 Task: Add Sunfood Superfoods Organic Simple Nutrition Red Blend Superfood to the cart.
Action: Mouse pressed left at (20, 93)
Screenshot: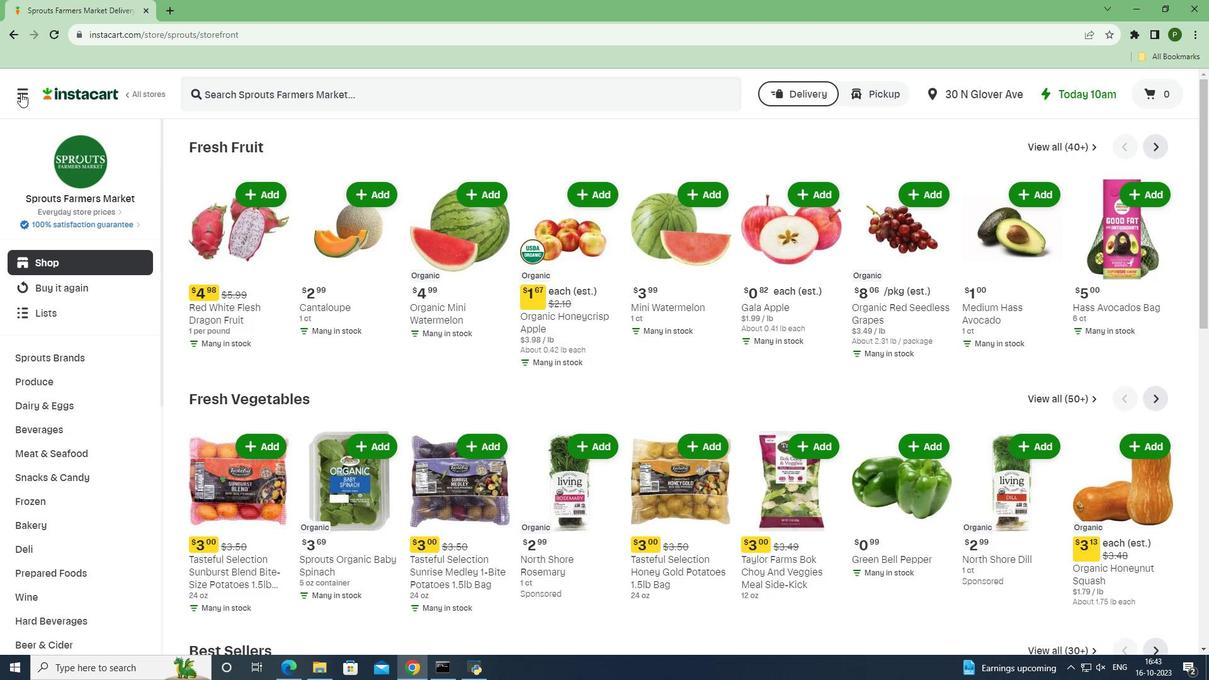 
Action: Mouse moved to (35, 340)
Screenshot: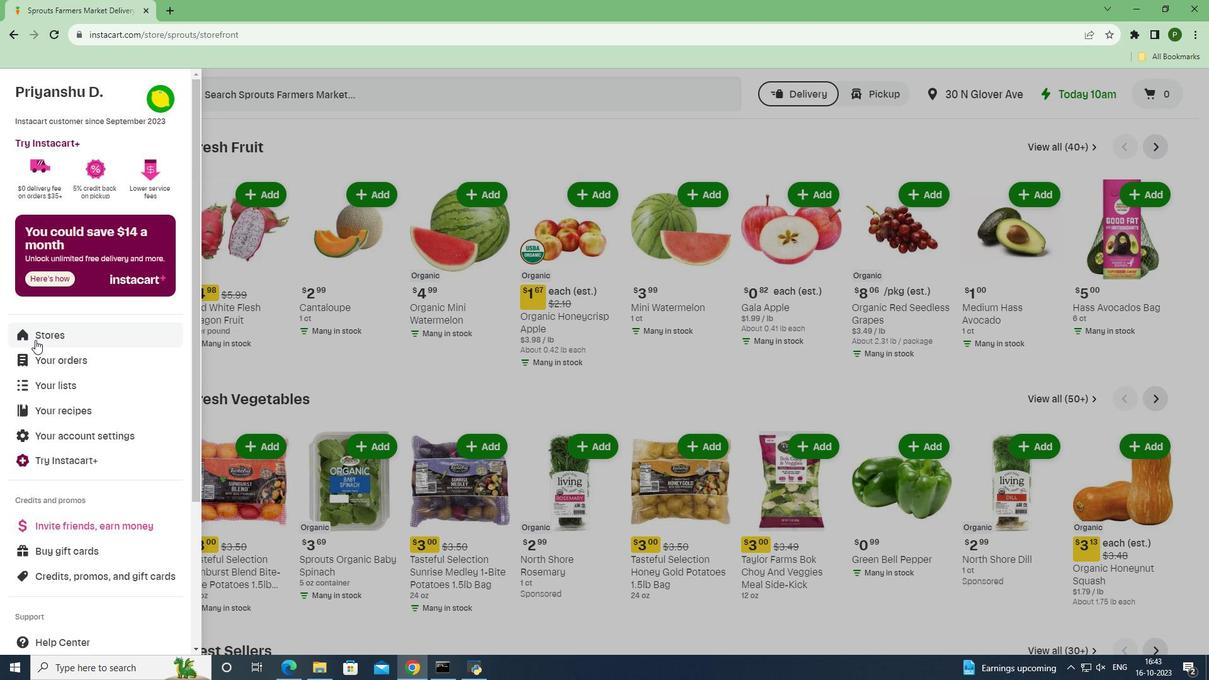 
Action: Mouse pressed left at (35, 340)
Screenshot: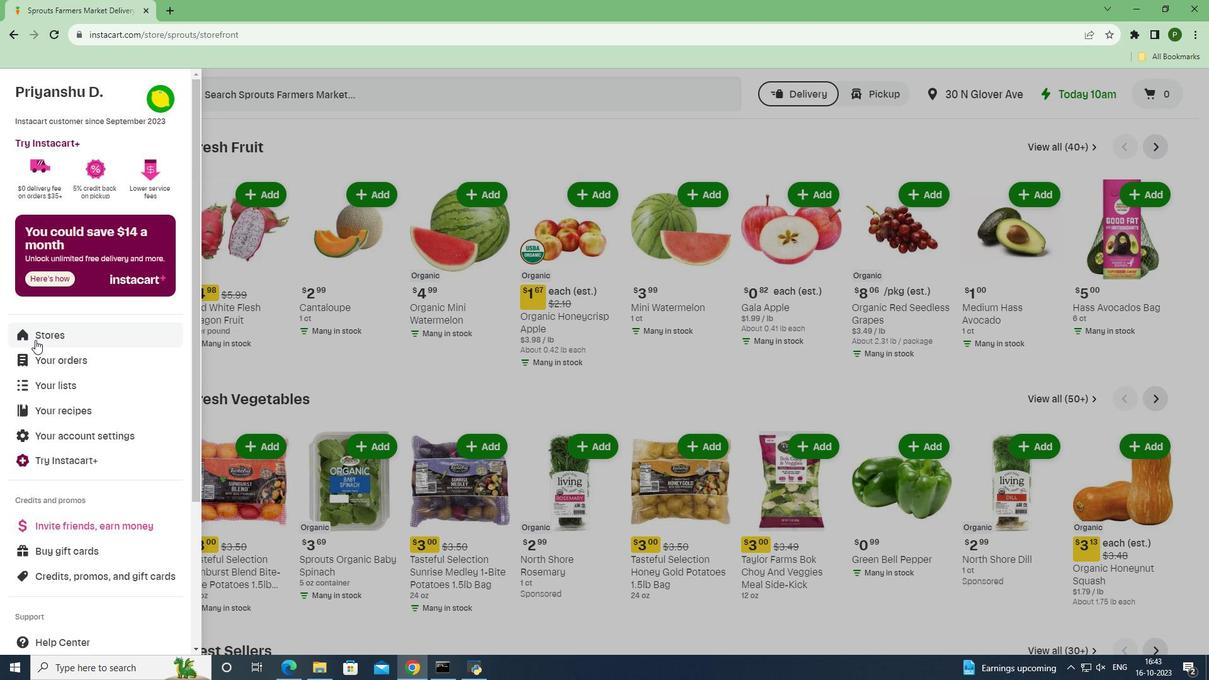 
Action: Mouse moved to (278, 154)
Screenshot: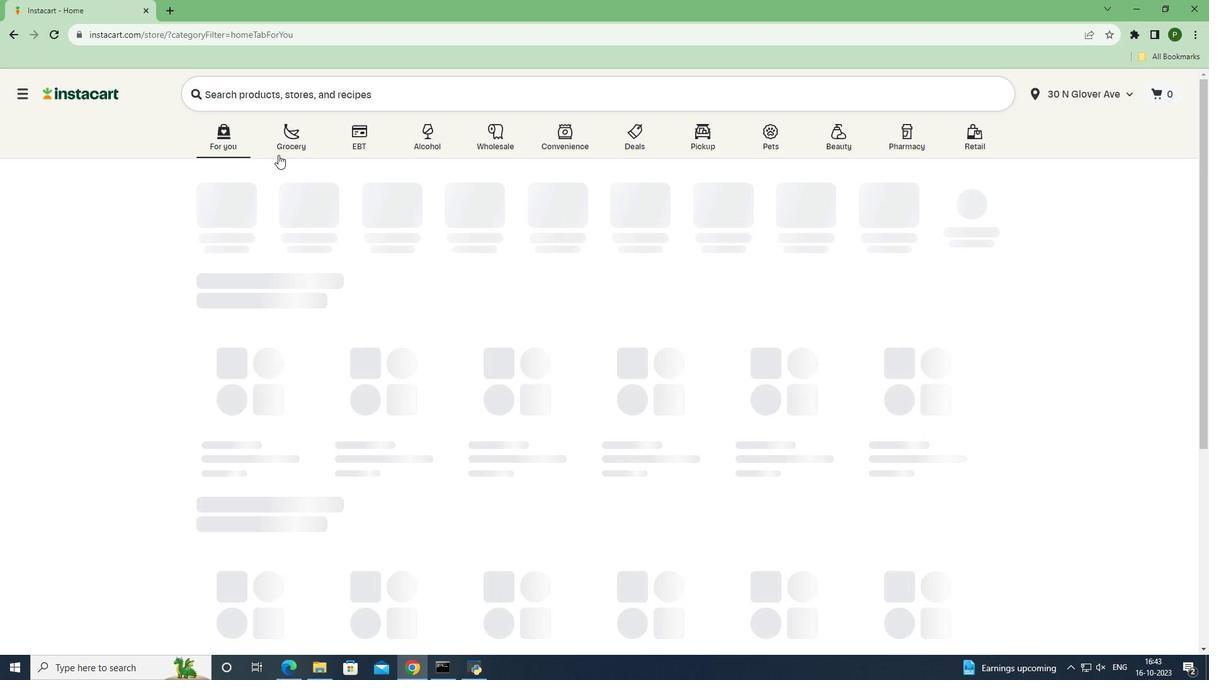 
Action: Mouse pressed left at (278, 154)
Screenshot: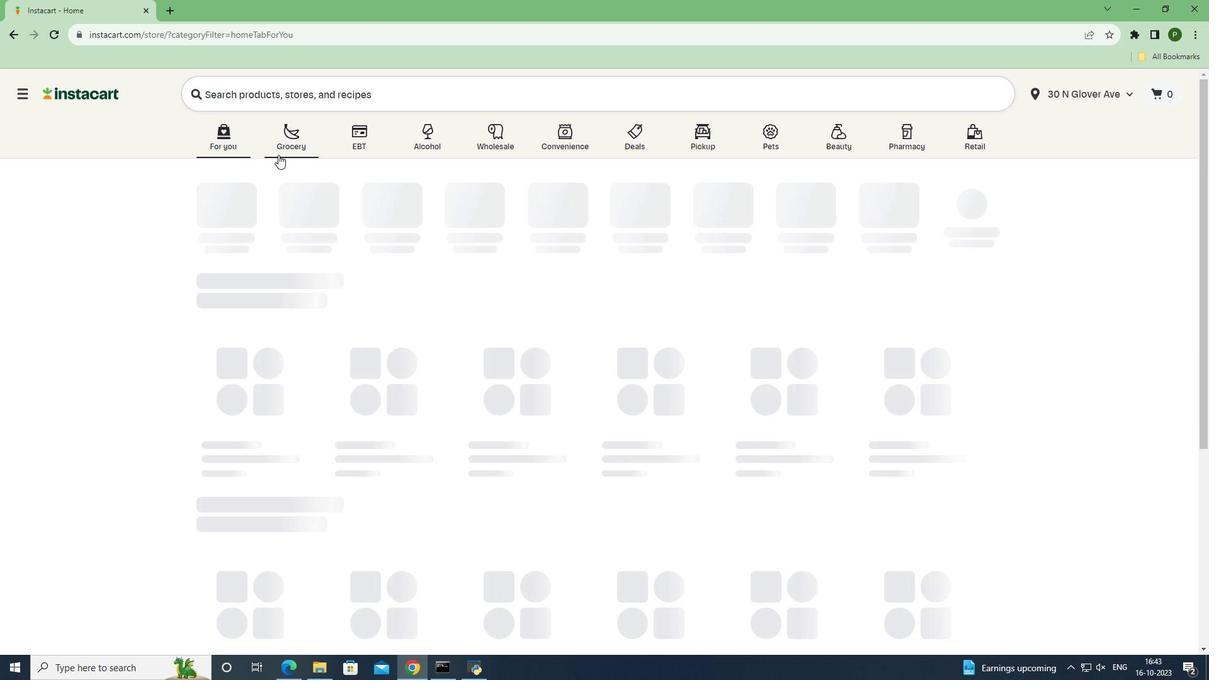 
Action: Mouse moved to (775, 300)
Screenshot: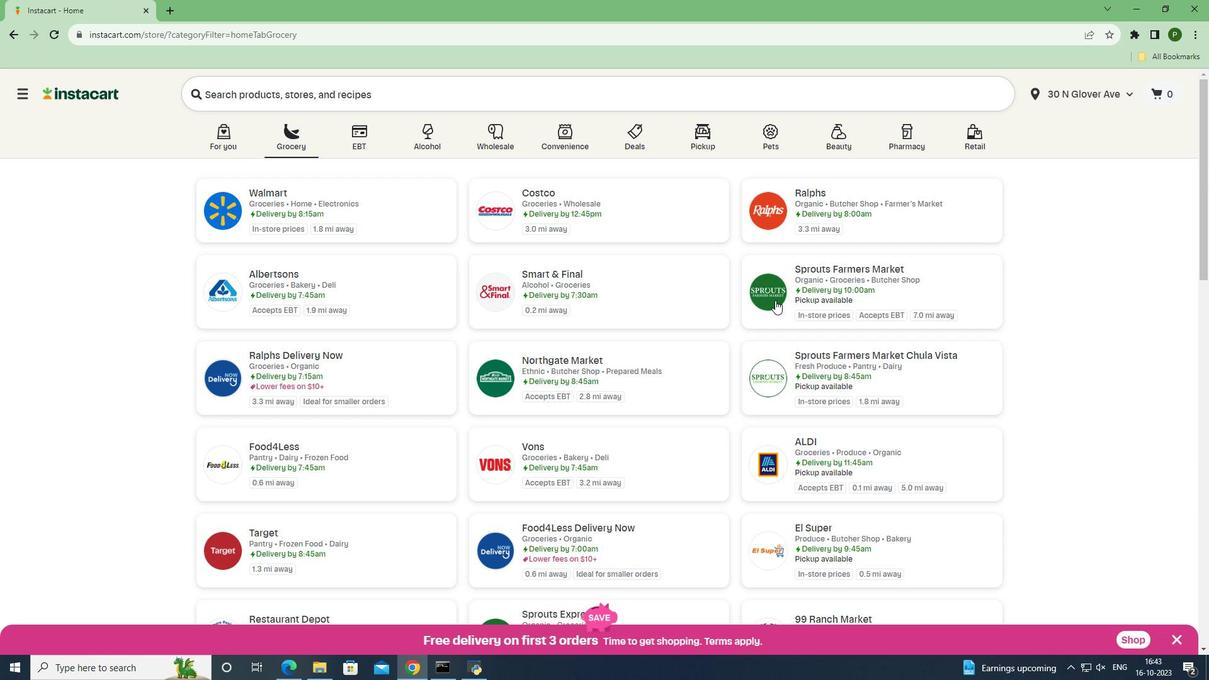 
Action: Mouse pressed left at (775, 300)
Screenshot: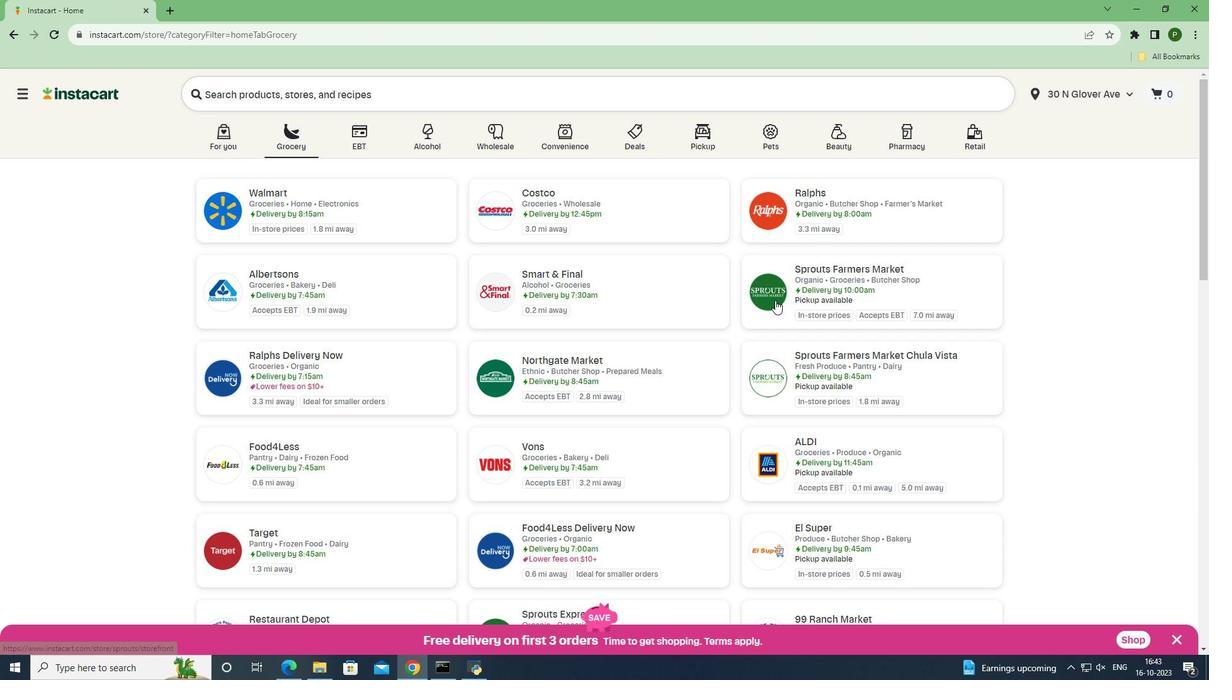 
Action: Mouse moved to (37, 430)
Screenshot: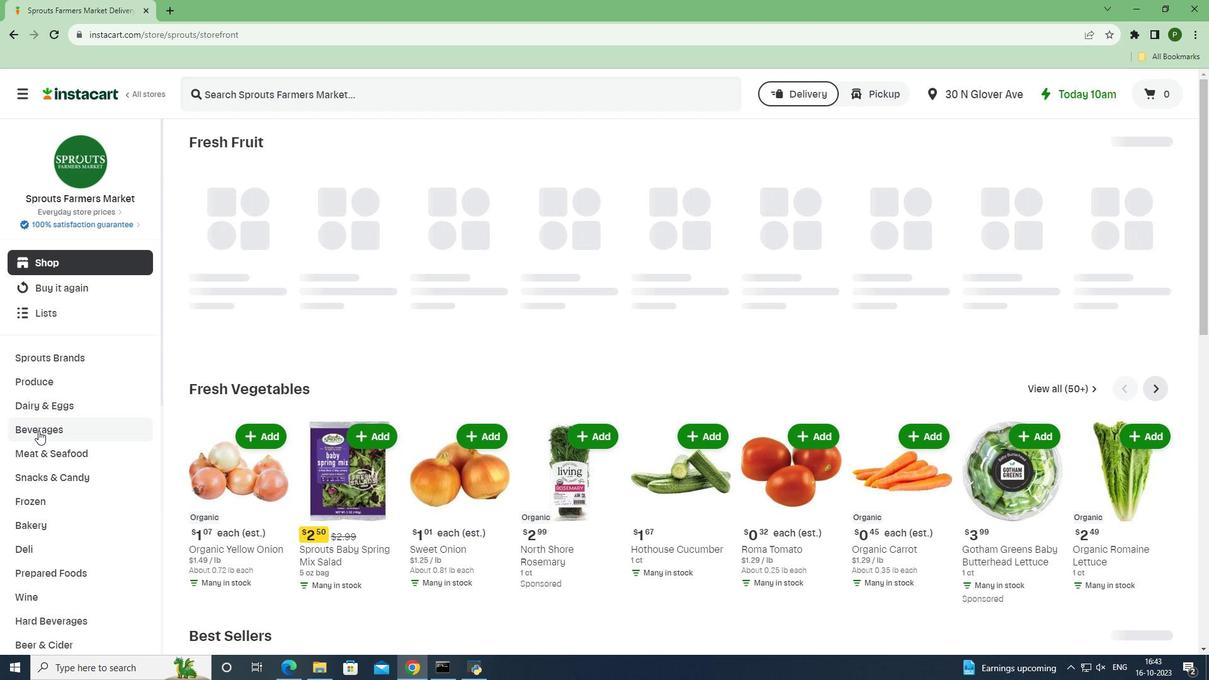 
Action: Mouse pressed left at (37, 430)
Screenshot: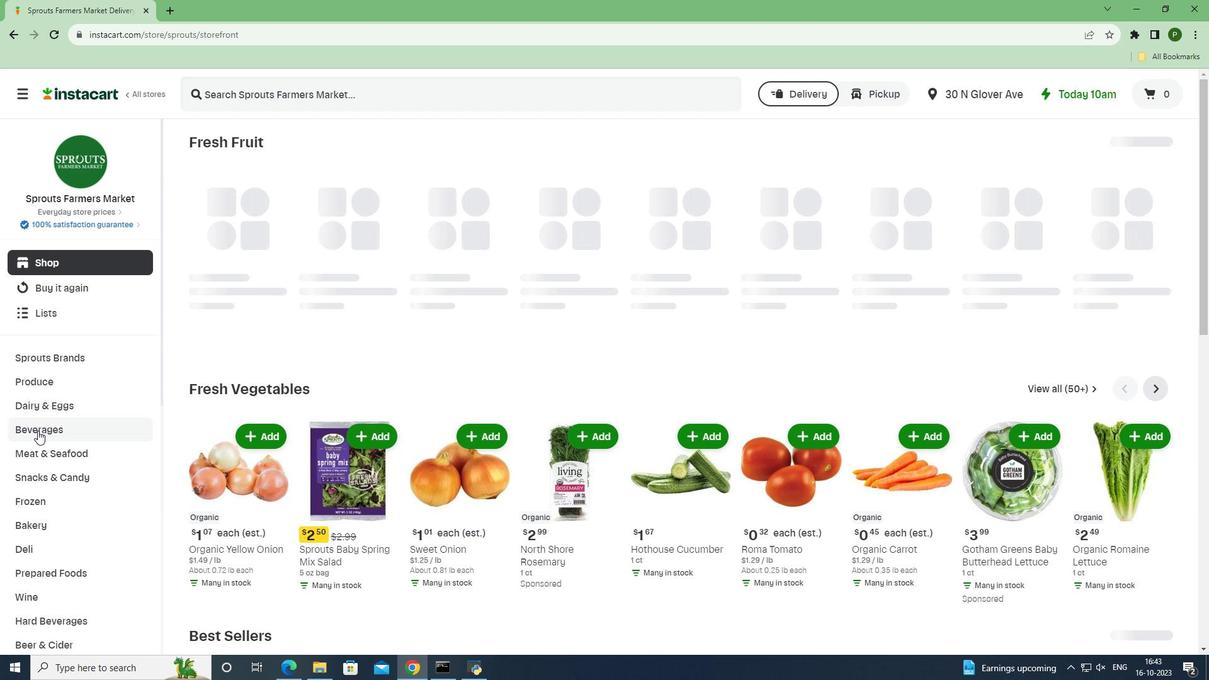 
Action: Mouse moved to (1133, 172)
Screenshot: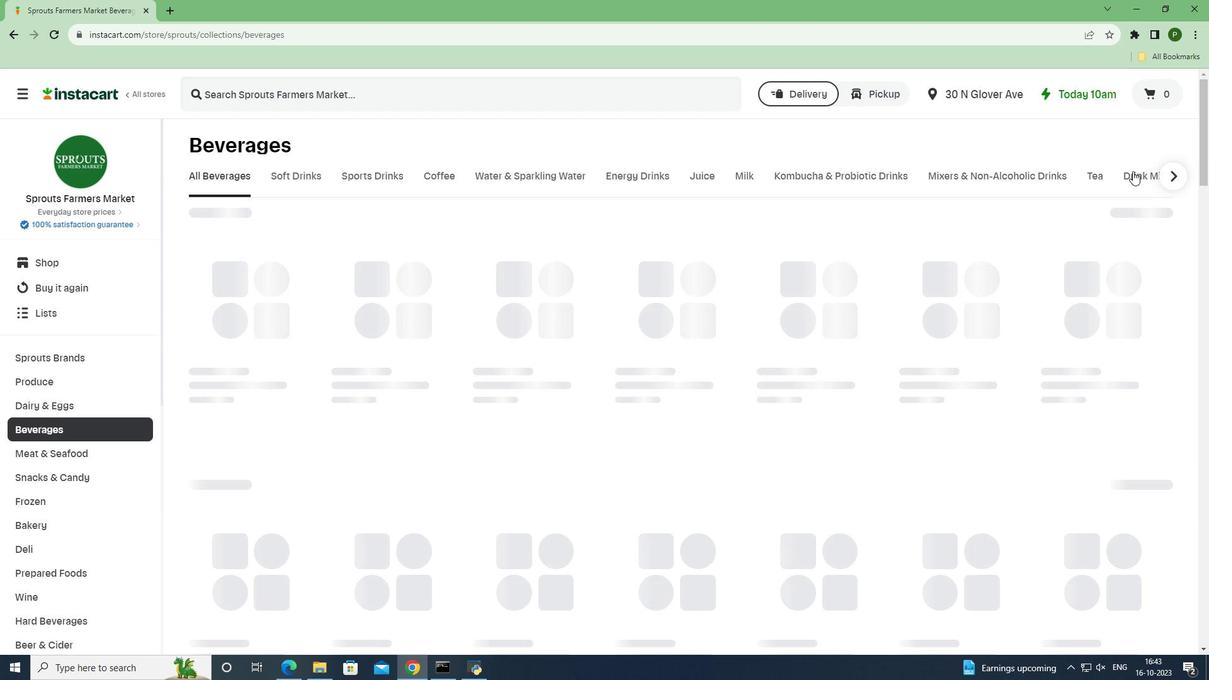 
Action: Mouse pressed left at (1133, 172)
Screenshot: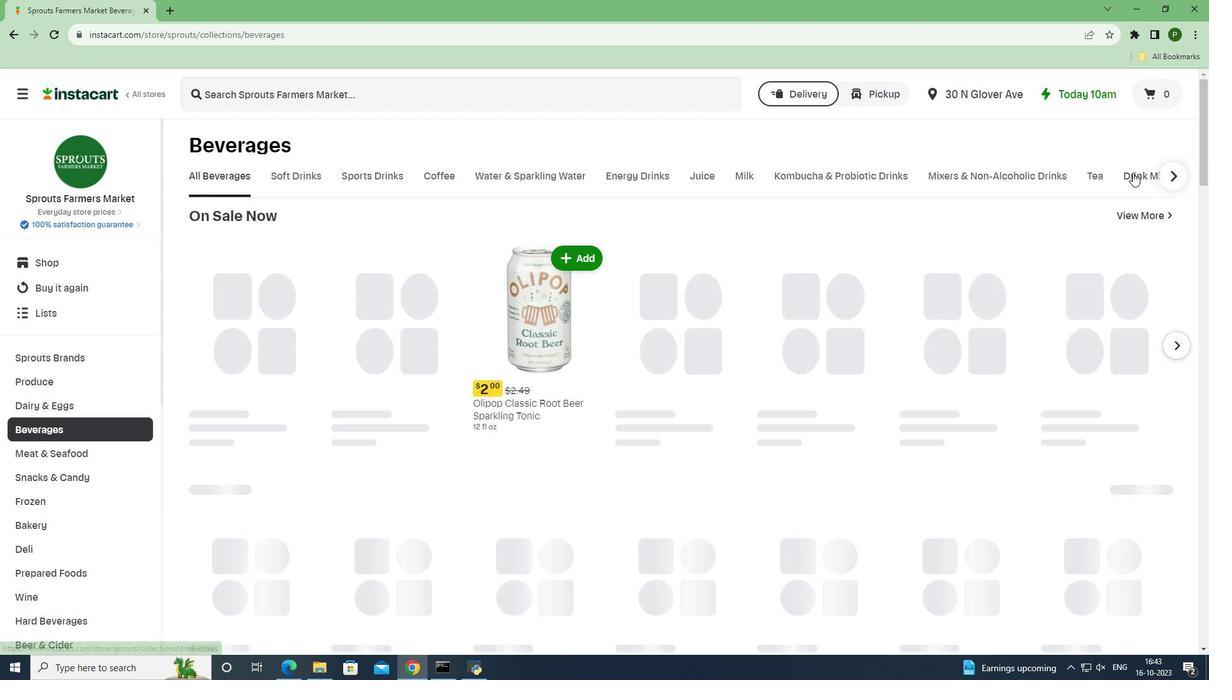 
Action: Mouse moved to (301, 232)
Screenshot: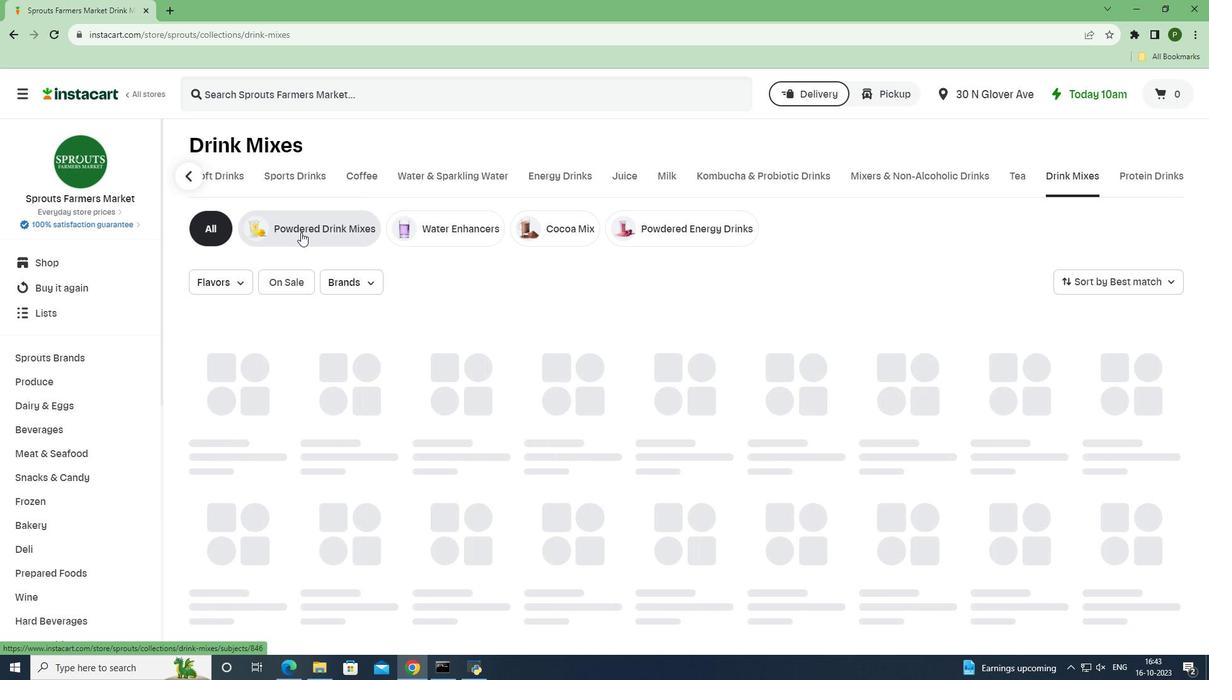 
Action: Mouse pressed left at (301, 232)
Screenshot: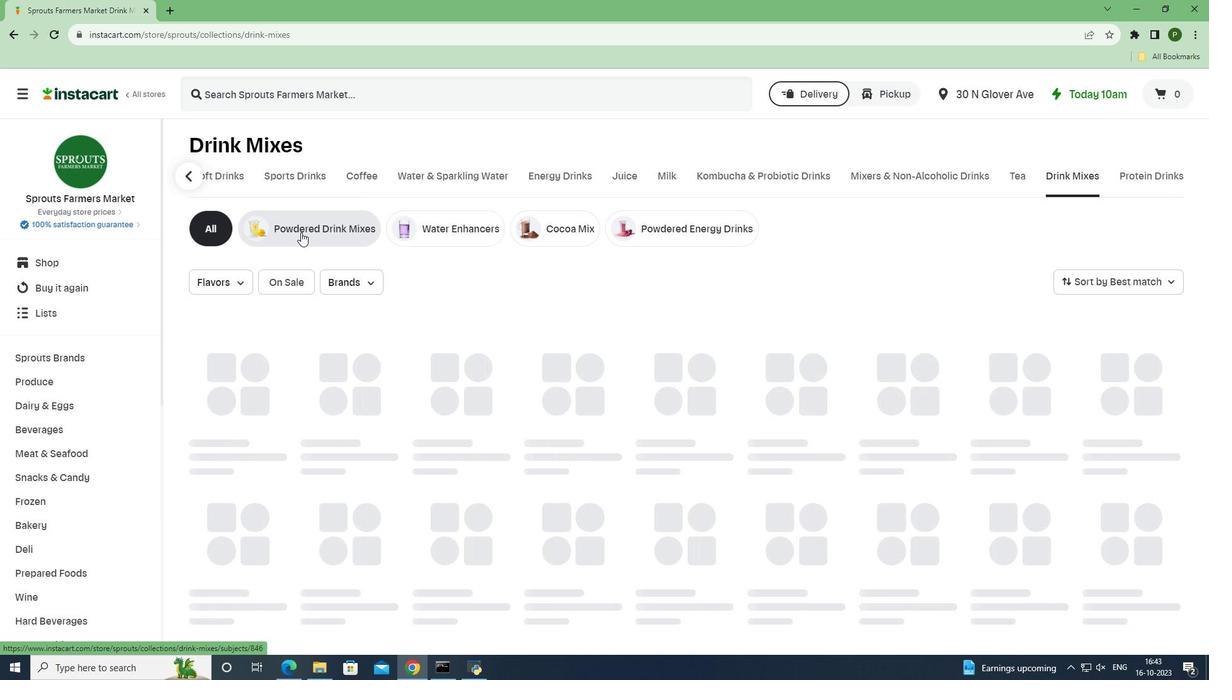 
Action: Mouse moved to (299, 89)
Screenshot: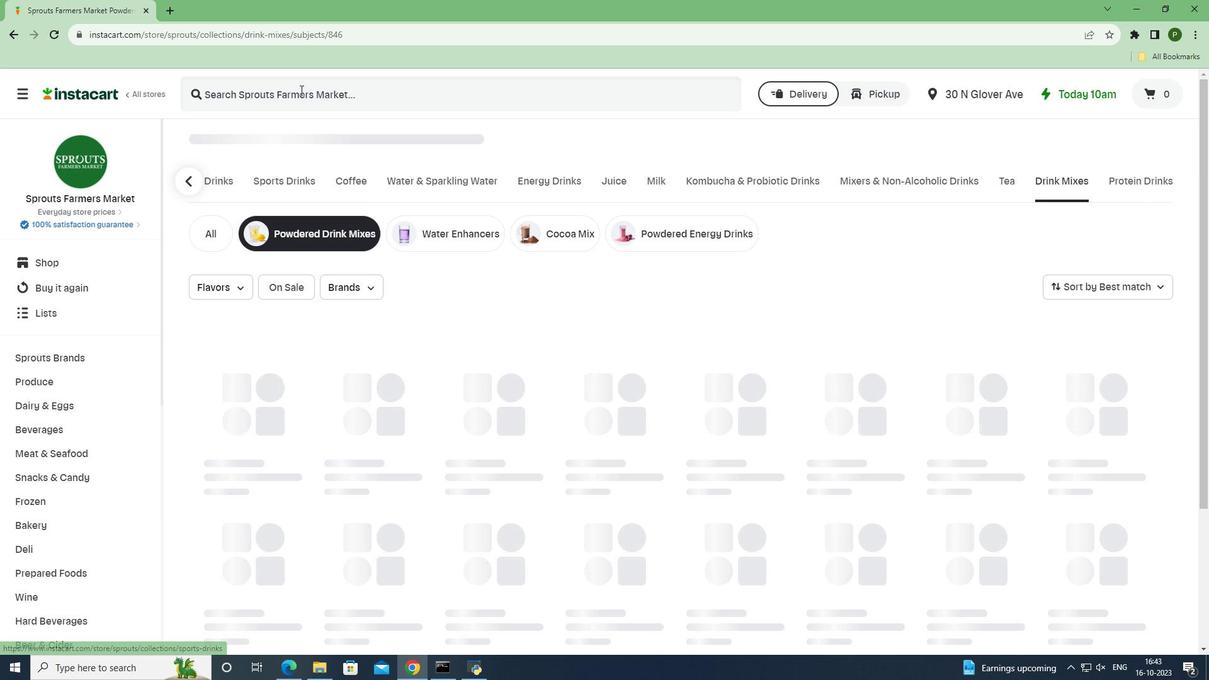 
Action: Mouse pressed left at (299, 89)
Screenshot: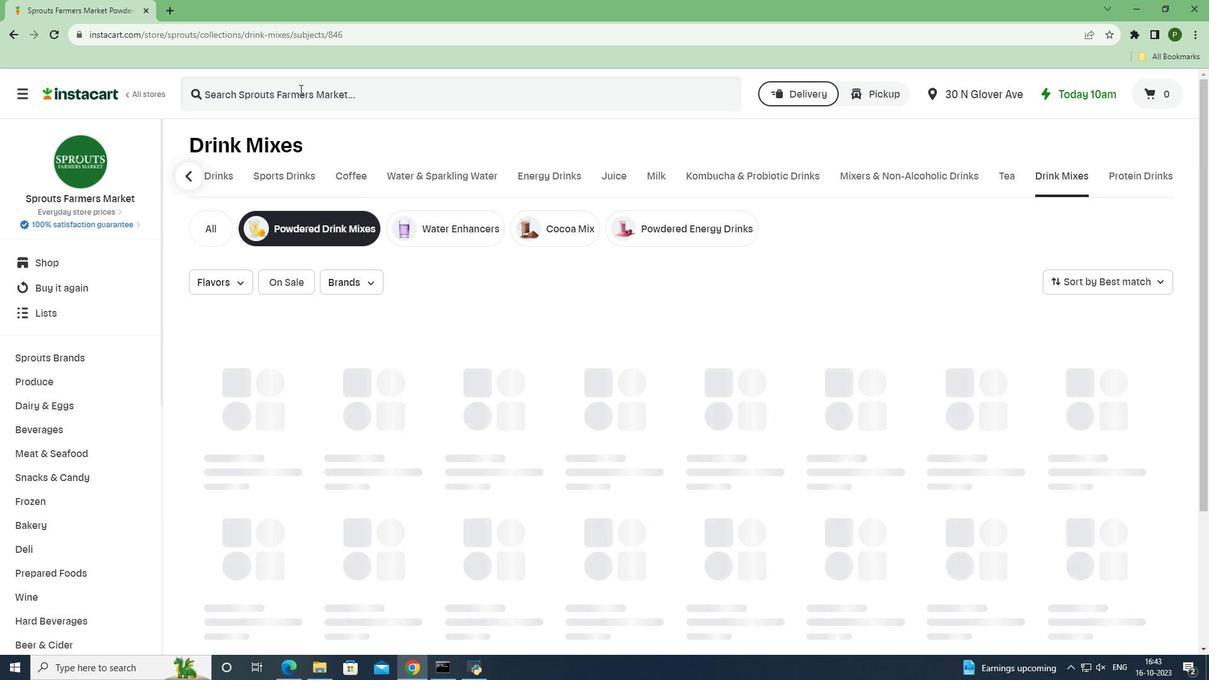 
Action: Key pressed <Key.caps_lock>S<Key.caps_lock>unfood<Key.space><Key.caps_lock>S<Key.caps_lock>uperfoods<Key.space><Key.caps_lock>O<Key.caps_lock>rganic<Key.space><Key.caps_lock>S<Key.caps_lock>imple<Key.space><Key.caps_lock>N<Key.caps_lock>utrition<Key.space><Key.caps_lock>R<Key.caps_lock>ed<Key.space><Key.caps_lock>B<Key.caps_lock>lend<Key.space><Key.caps_lock>S<Key.caps_lock>uperfood<Key.space><Key.enter>
Screenshot: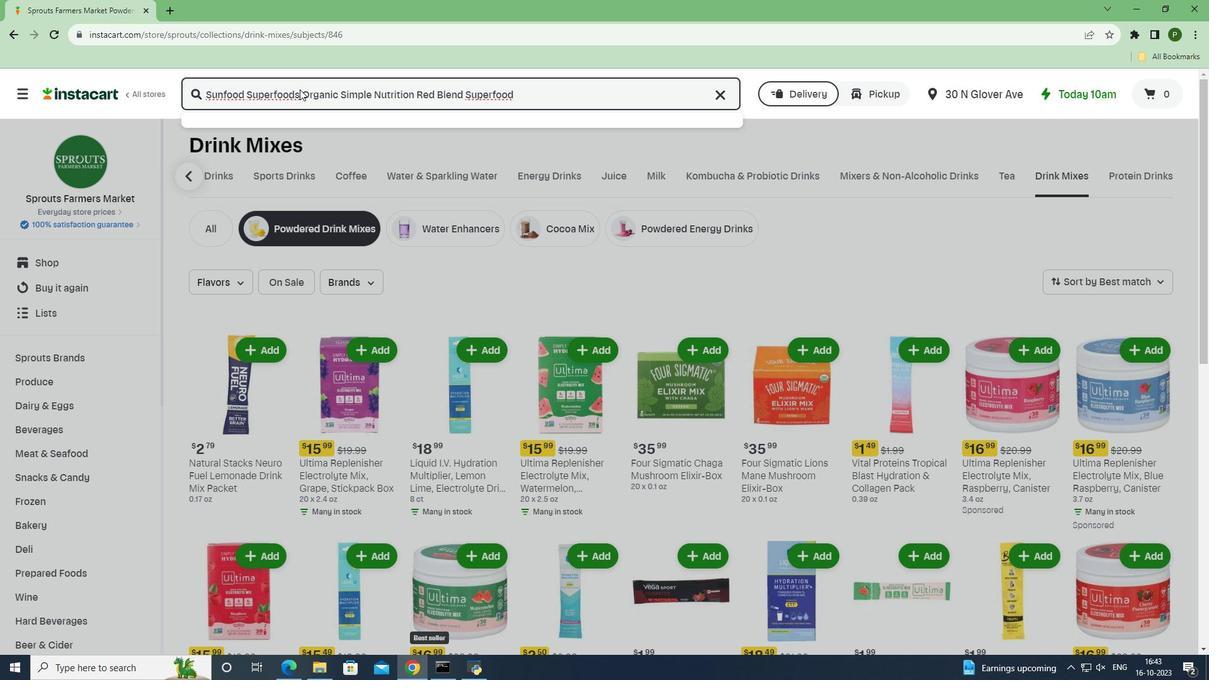 
Action: Mouse moved to (429, 453)
Screenshot: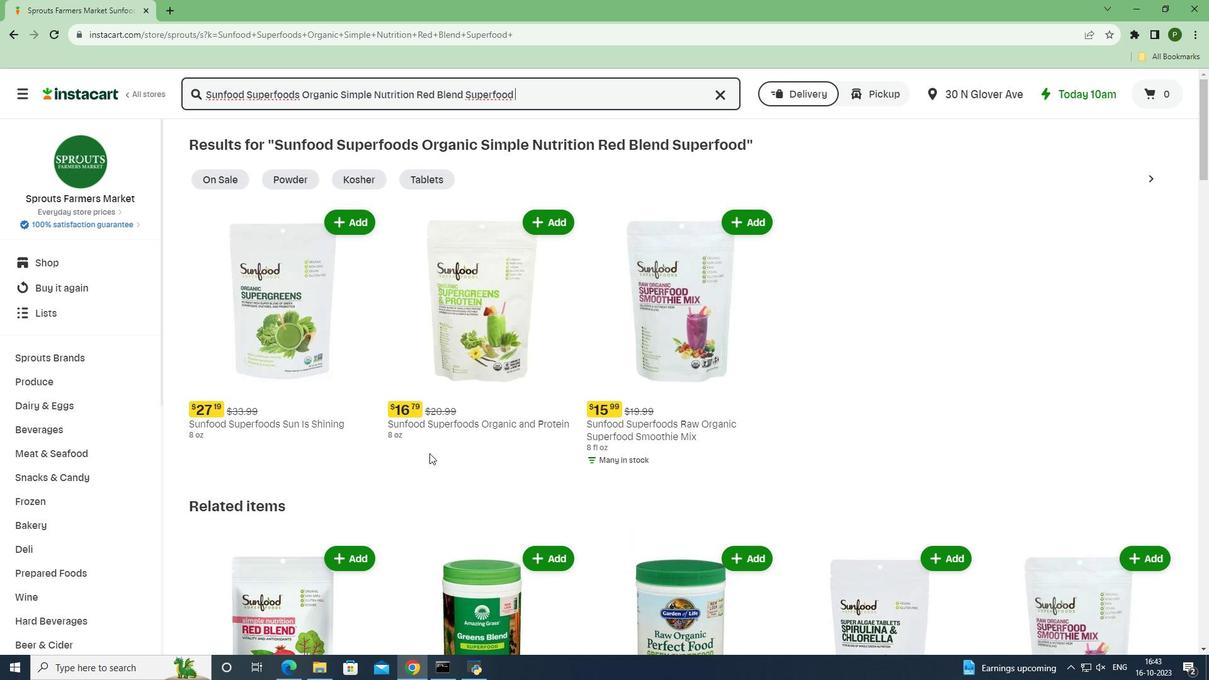
Action: Mouse scrolled (429, 452) with delta (0, 0)
Screenshot: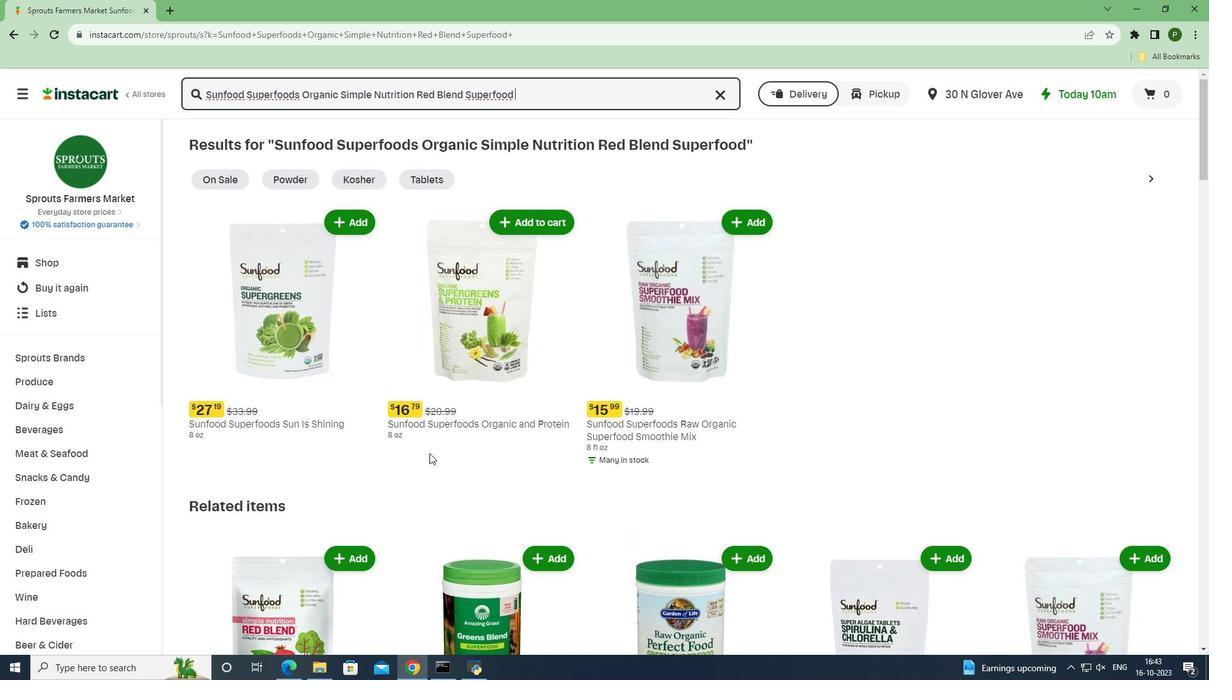 
Action: Mouse scrolled (429, 452) with delta (0, 0)
Screenshot: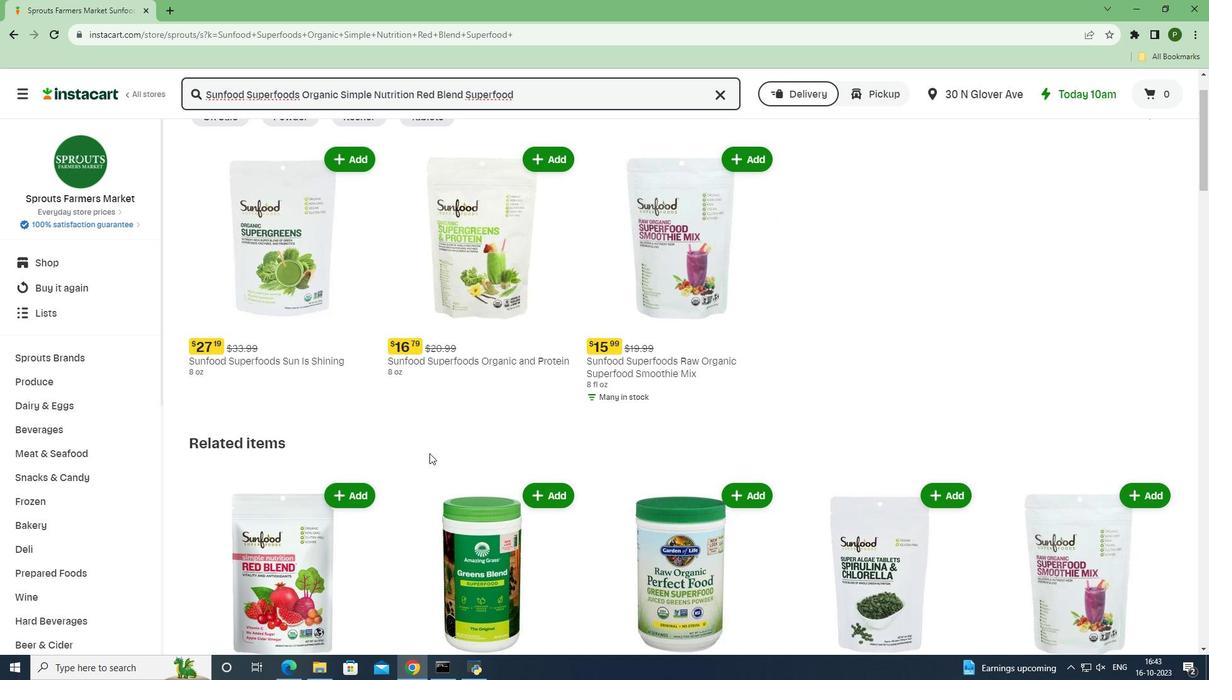 
Action: Mouse moved to (425, 444)
Screenshot: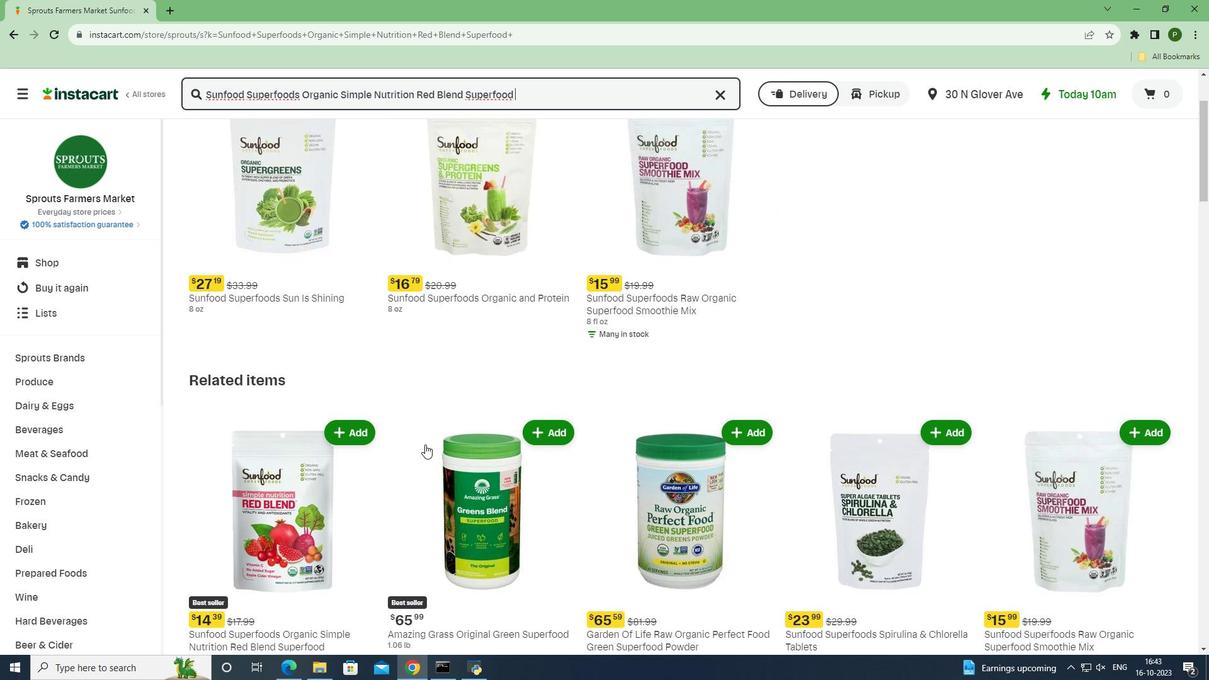 
Action: Mouse scrolled (425, 444) with delta (0, 0)
Screenshot: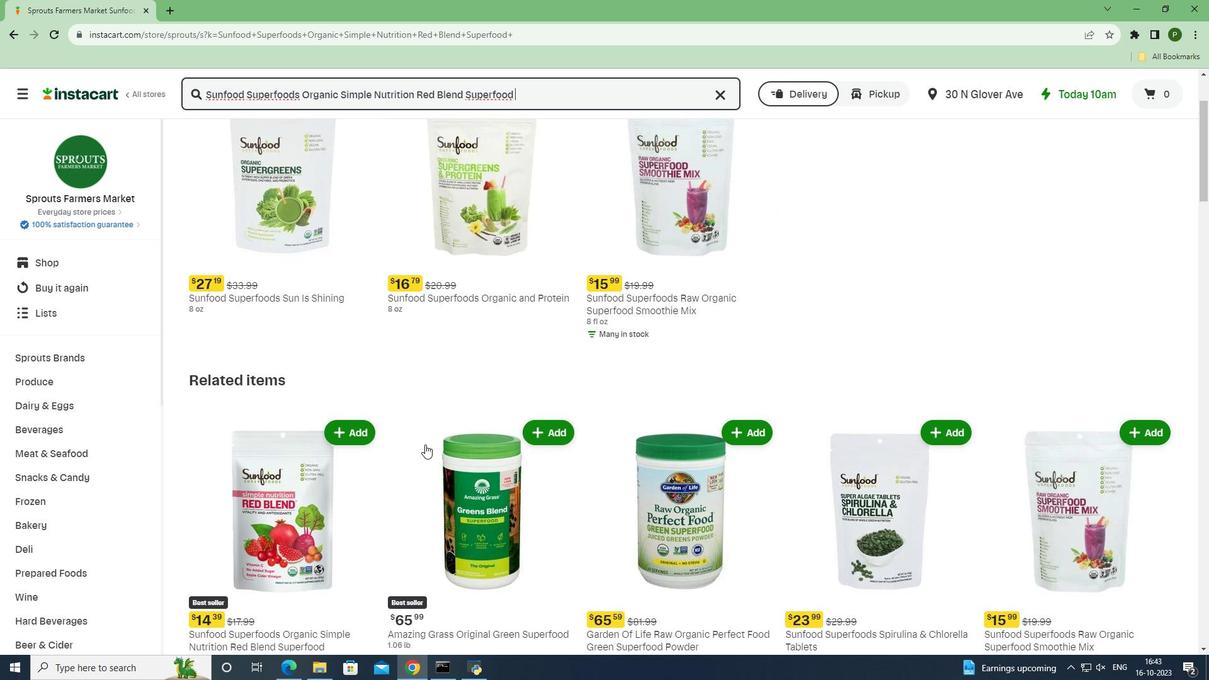 
Action: Mouse moved to (423, 443)
Screenshot: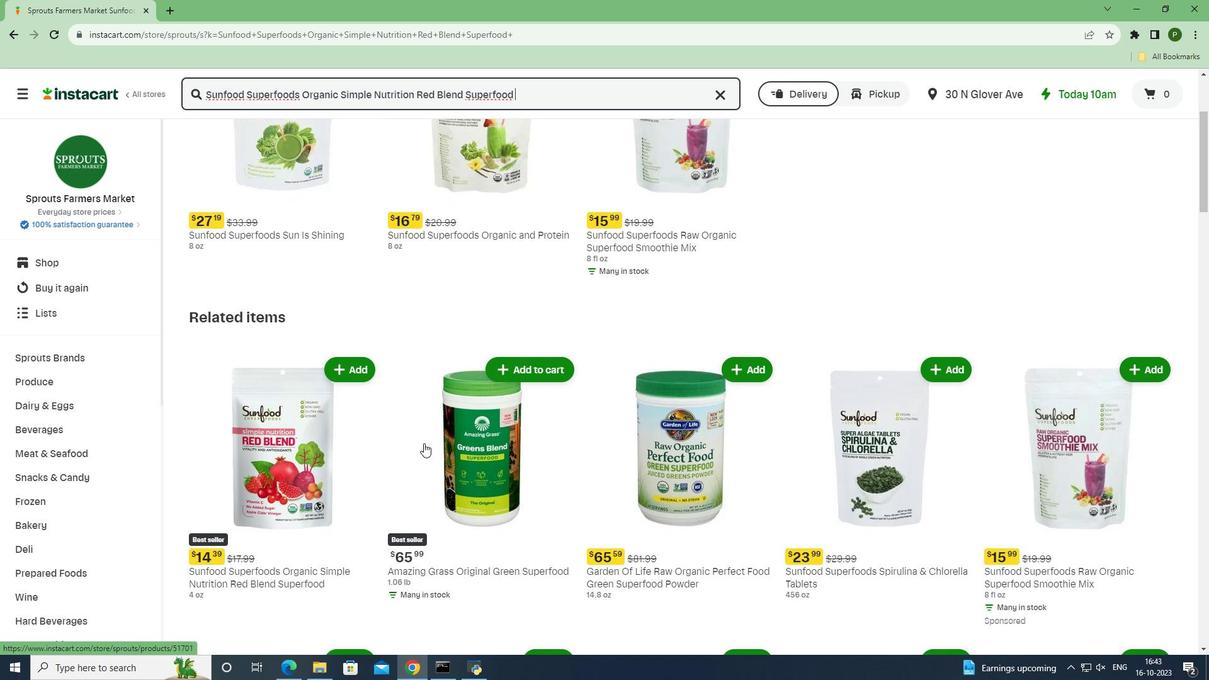 
Action: Mouse scrolled (423, 442) with delta (0, 0)
Screenshot: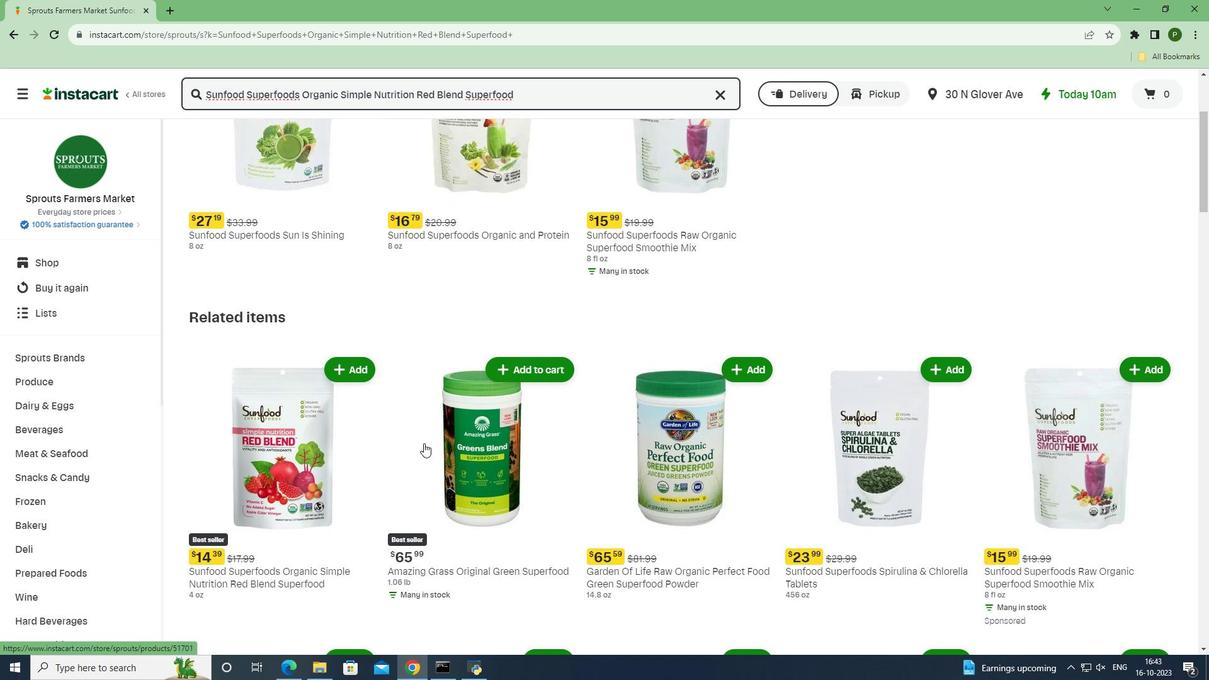 
Action: Mouse scrolled (423, 442) with delta (0, 0)
Screenshot: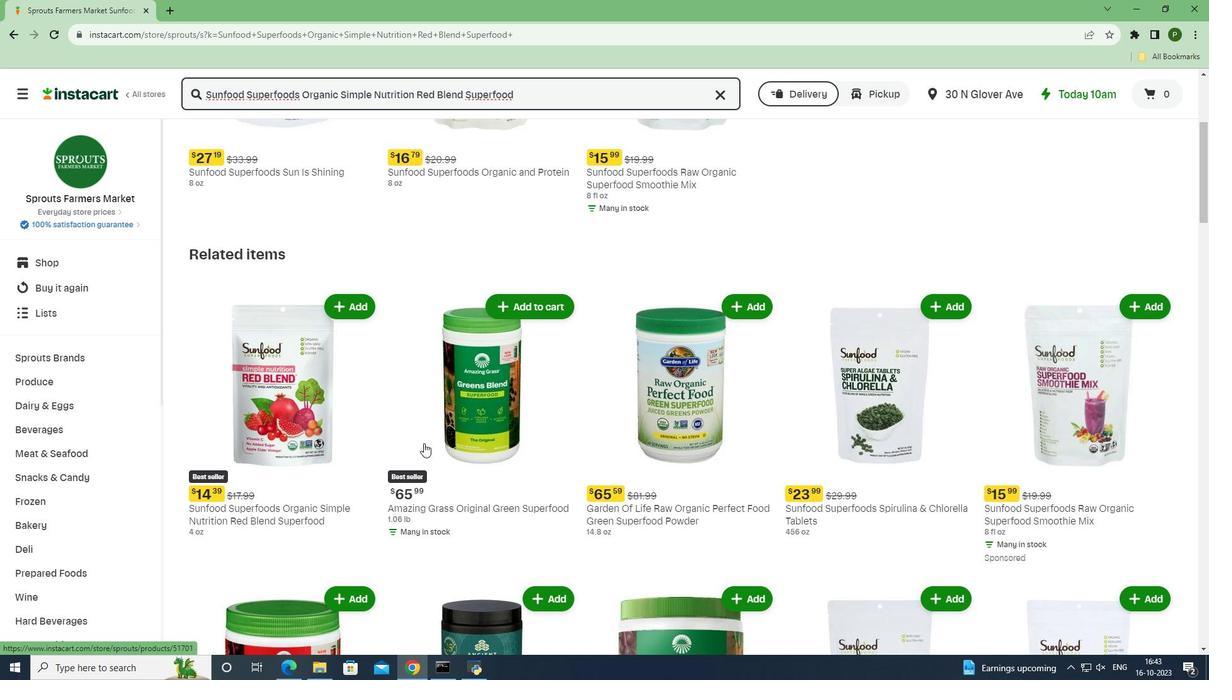 
Action: Mouse scrolled (423, 442) with delta (0, 0)
Screenshot: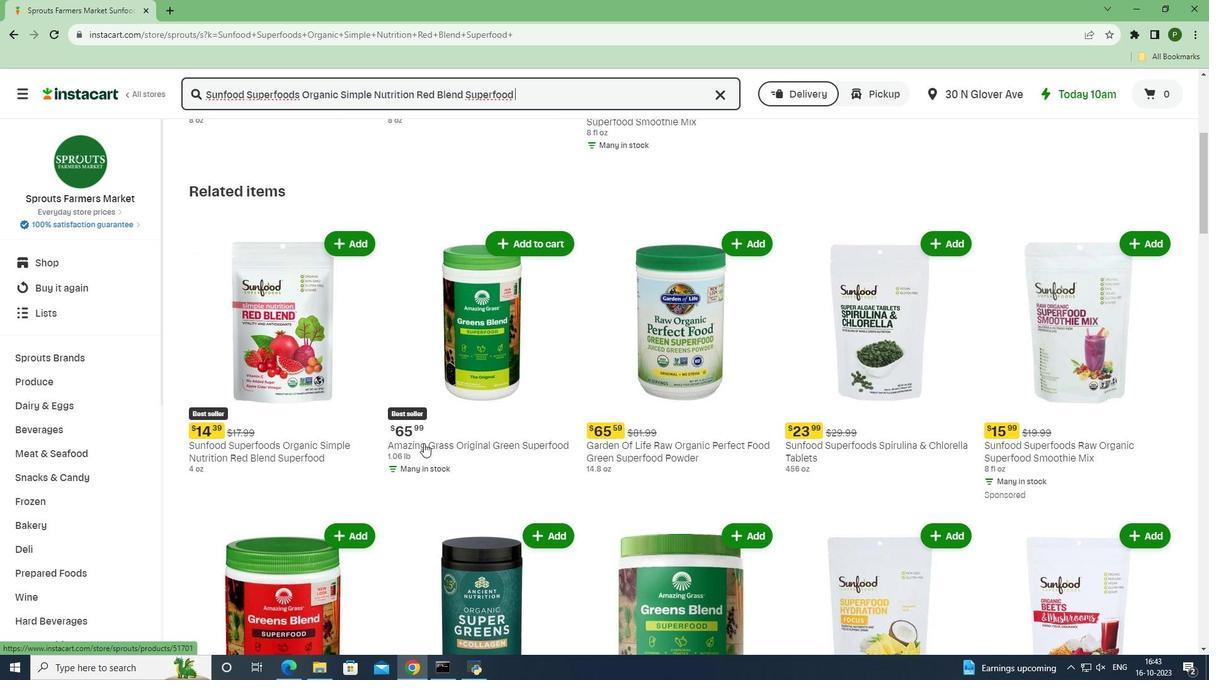 
Action: Mouse moved to (353, 182)
Screenshot: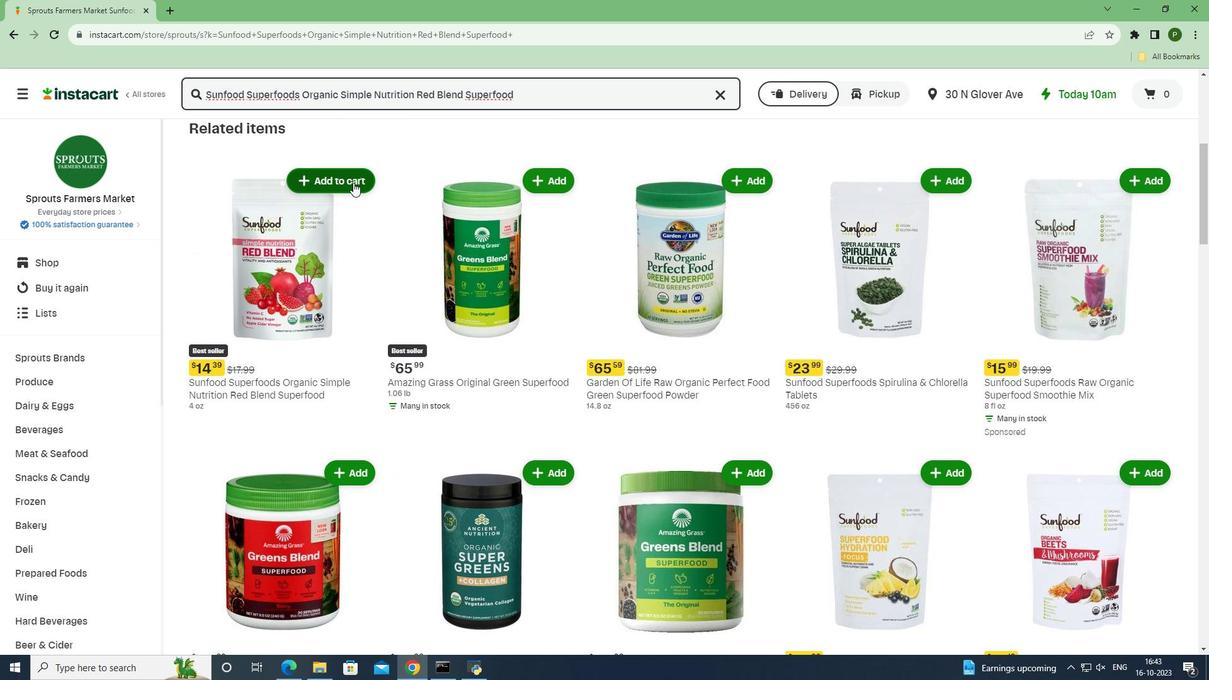 
Action: Mouse pressed left at (353, 182)
Screenshot: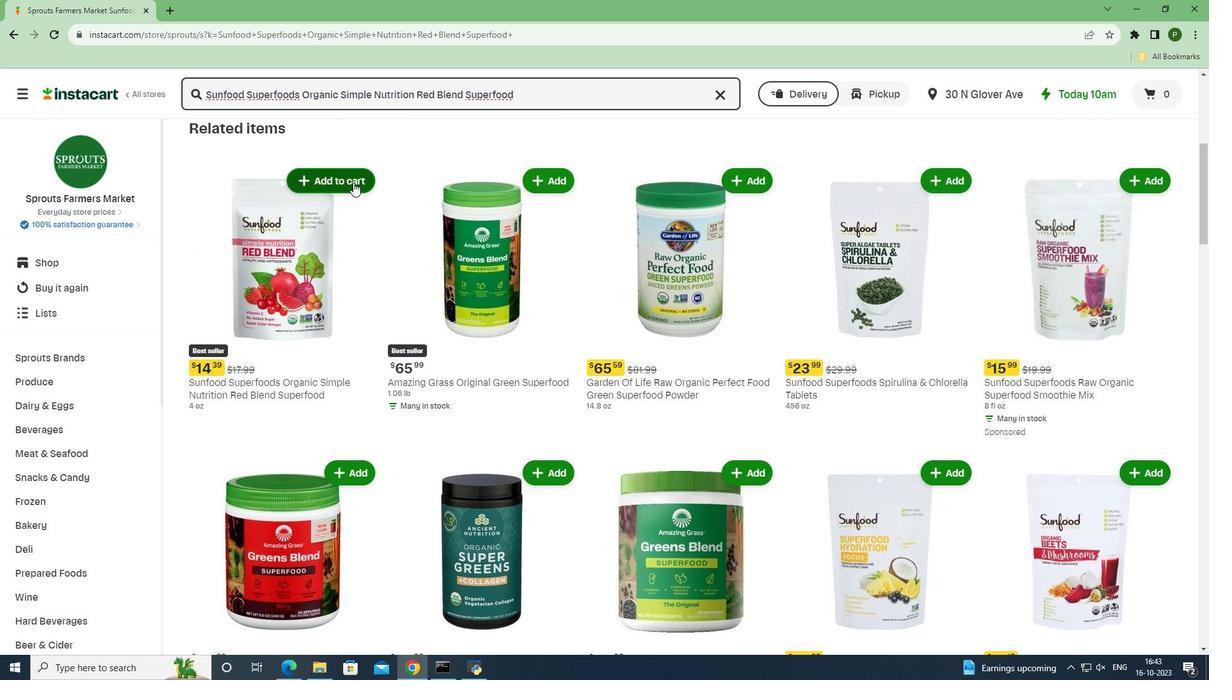 
Action: Mouse moved to (389, 297)
Screenshot: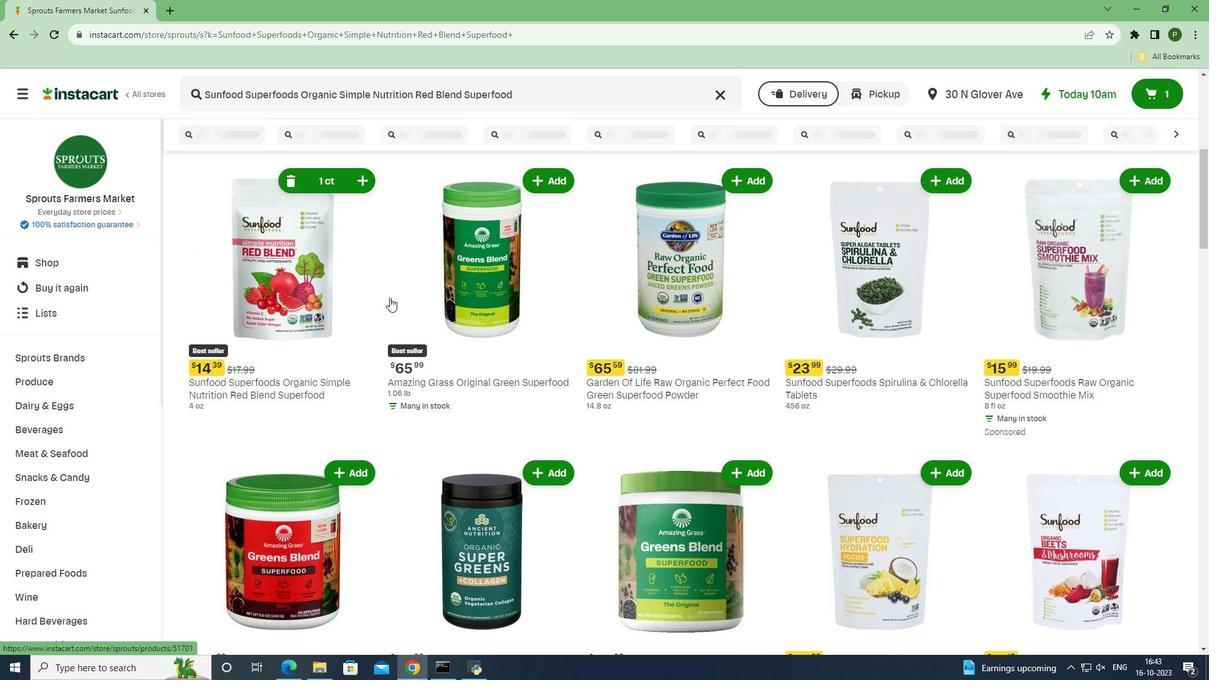 
